 Task: Create a rule when custom fields comments is set to a number lower or equal to 1 by anyone except me.
Action: Mouse moved to (1188, 418)
Screenshot: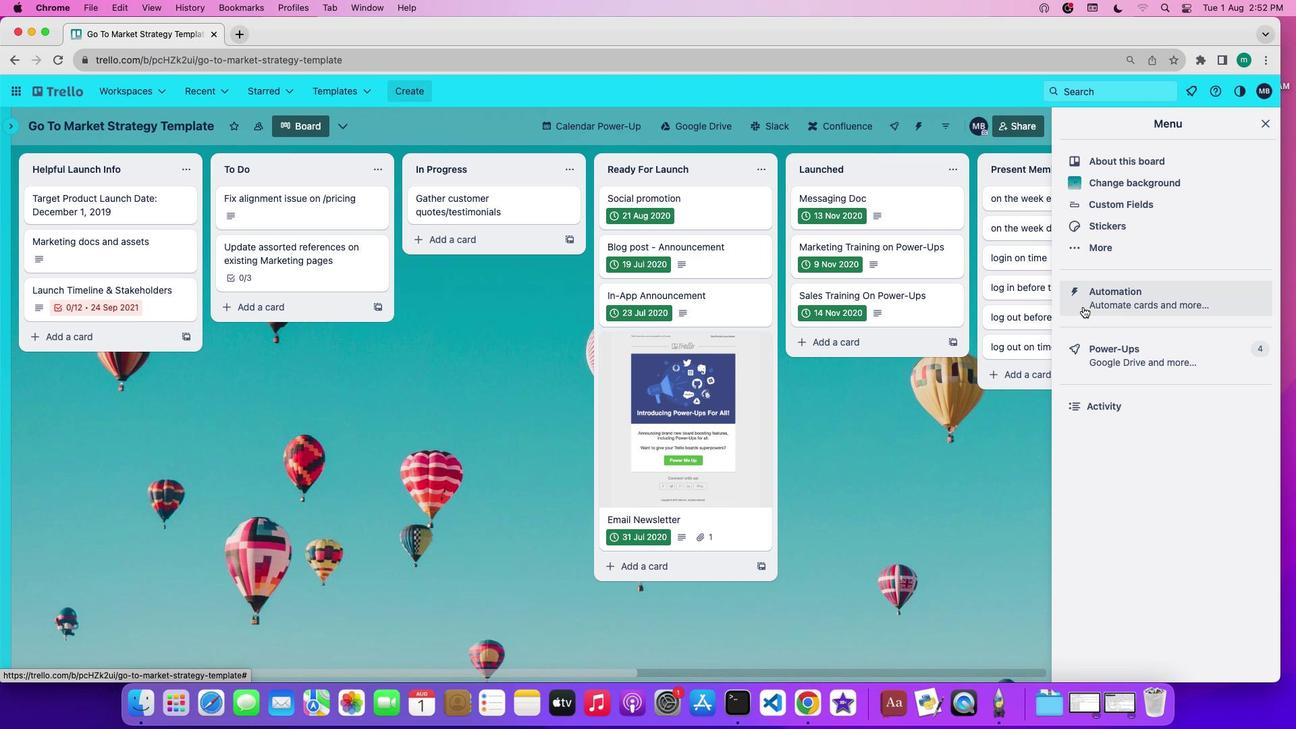 
Action: Mouse pressed left at (1188, 418)
Screenshot: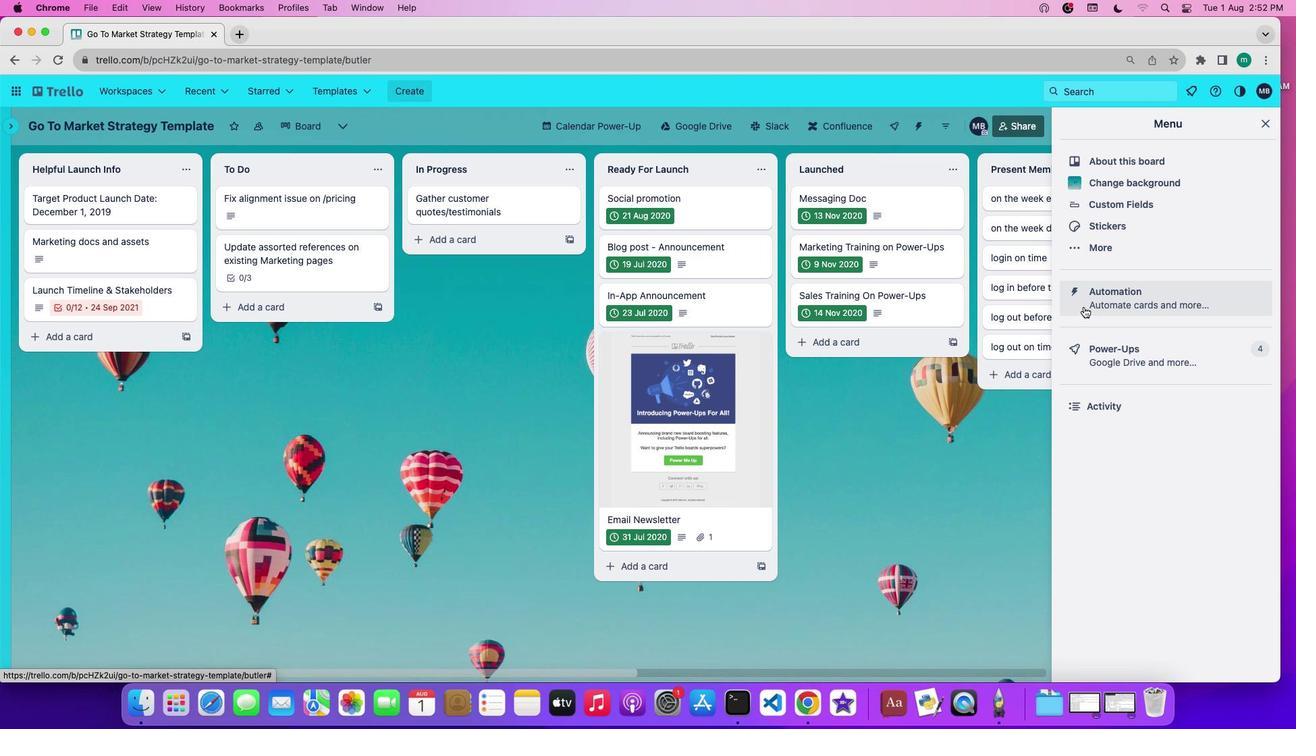 
Action: Mouse moved to (6, 386)
Screenshot: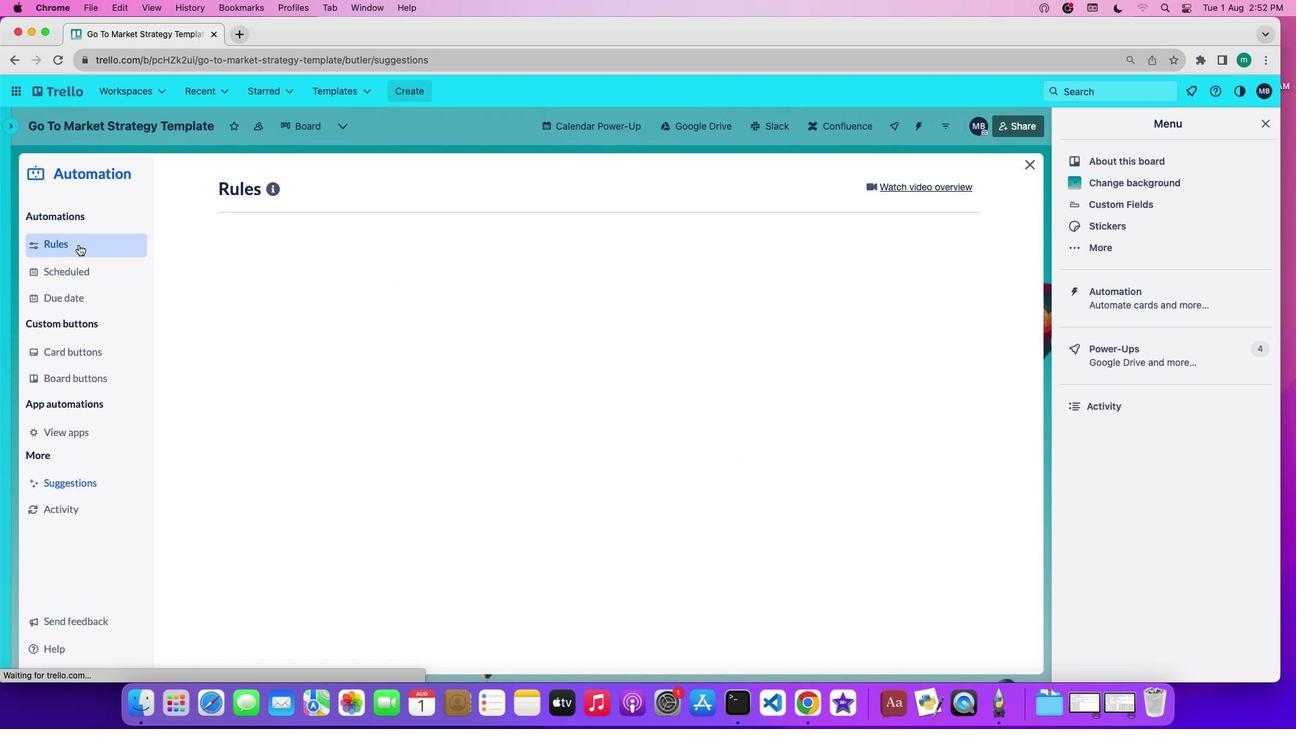 
Action: Mouse pressed left at (6, 386)
Screenshot: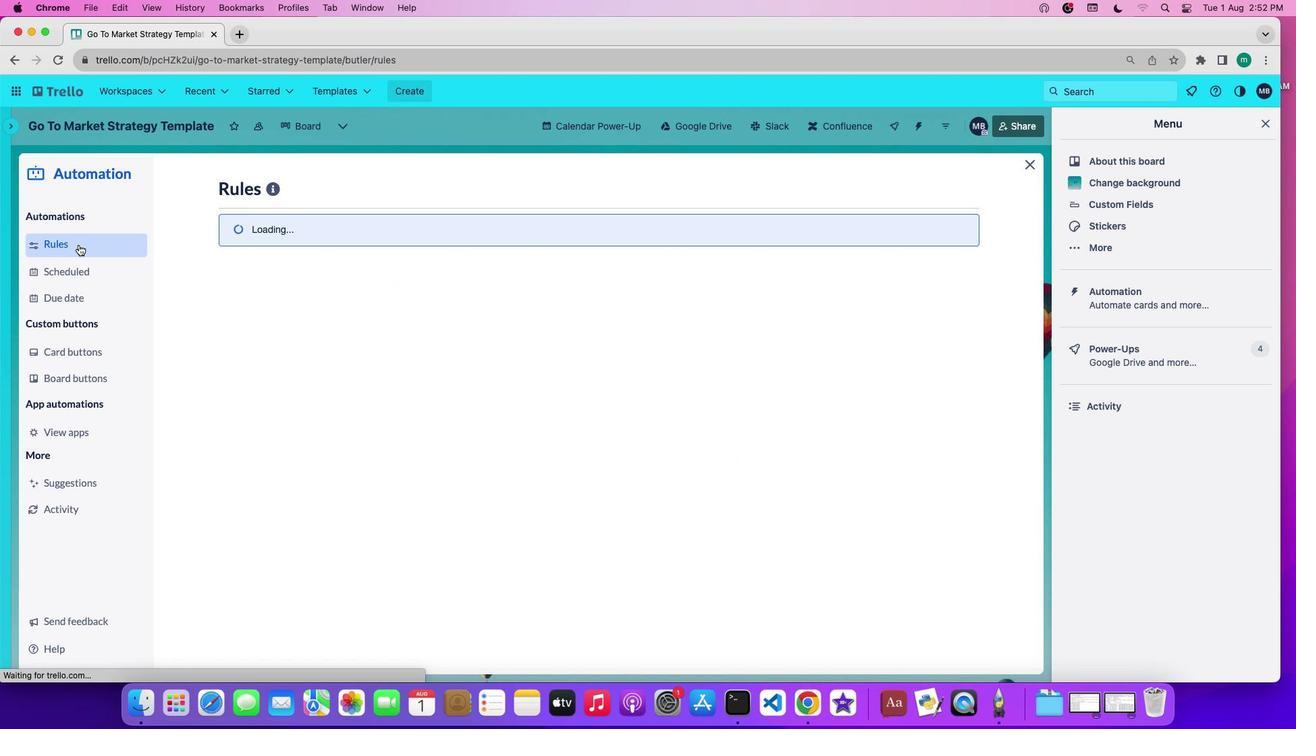 
Action: Mouse moved to (308, 511)
Screenshot: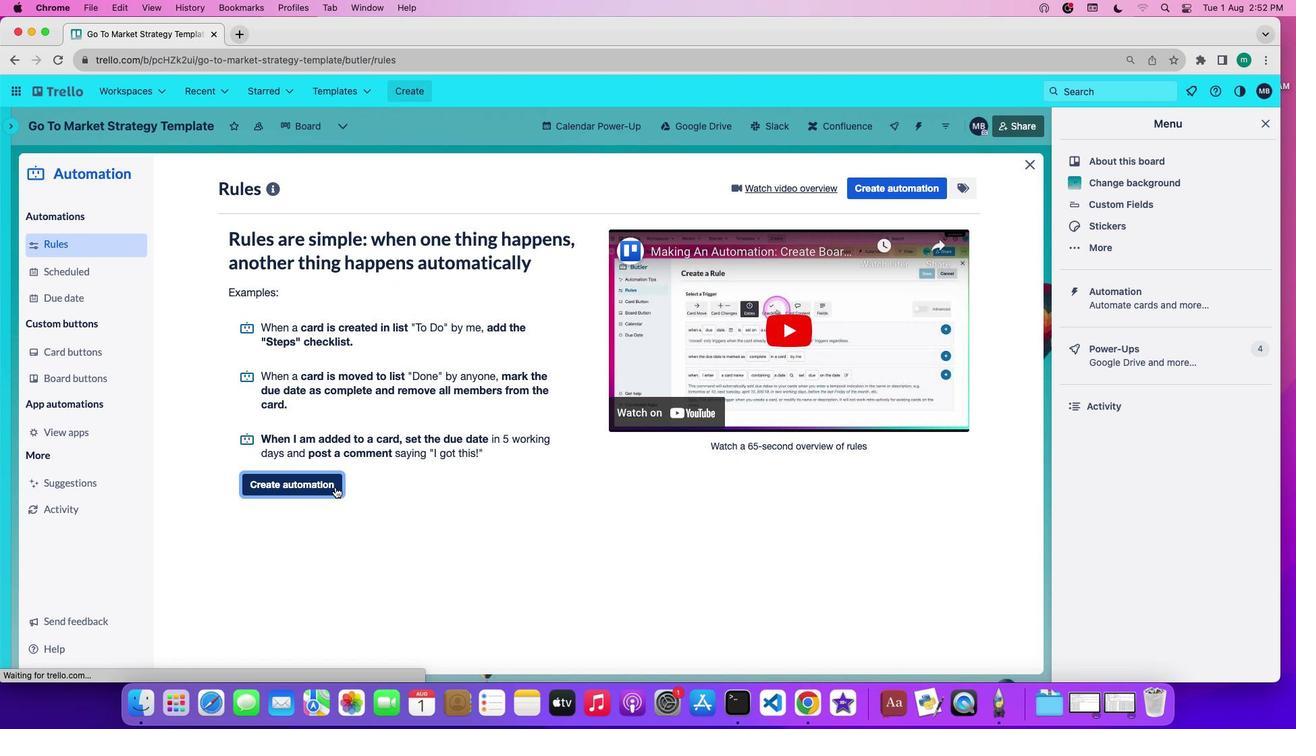 
Action: Mouse pressed left at (308, 511)
Screenshot: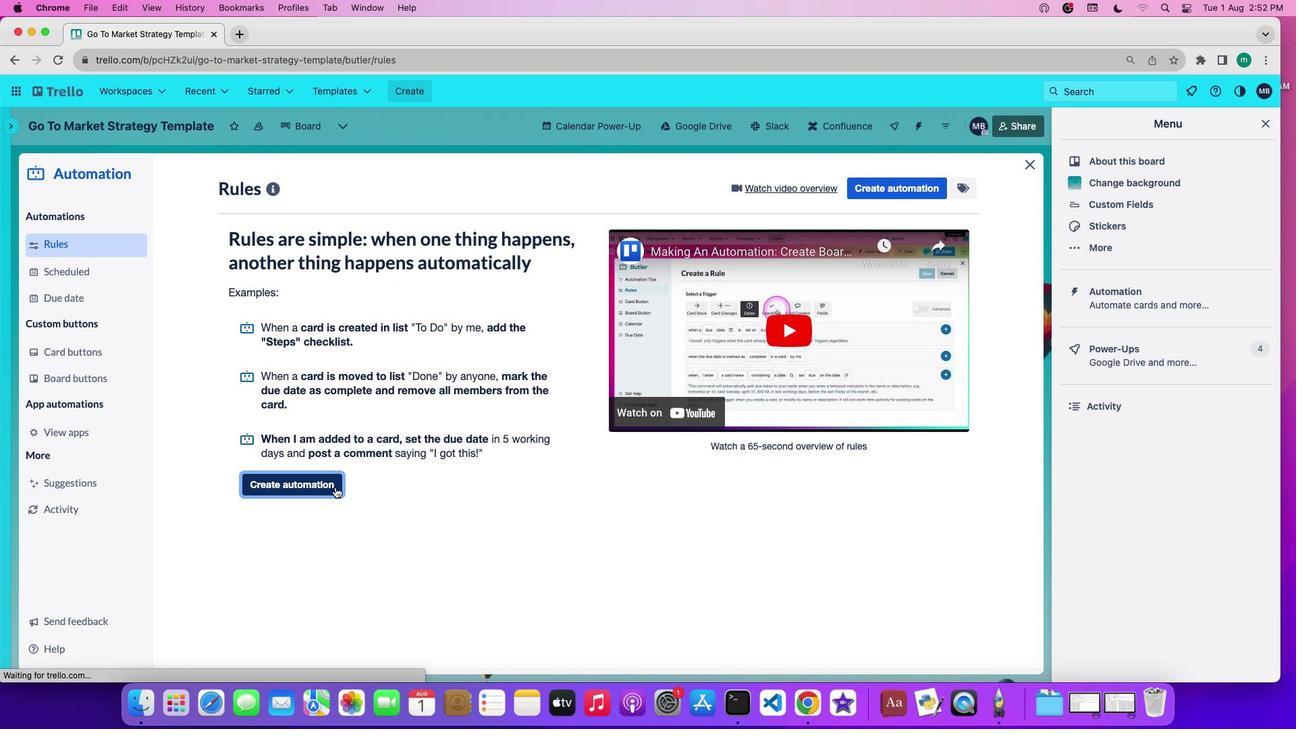 
Action: Mouse moved to (601, 428)
Screenshot: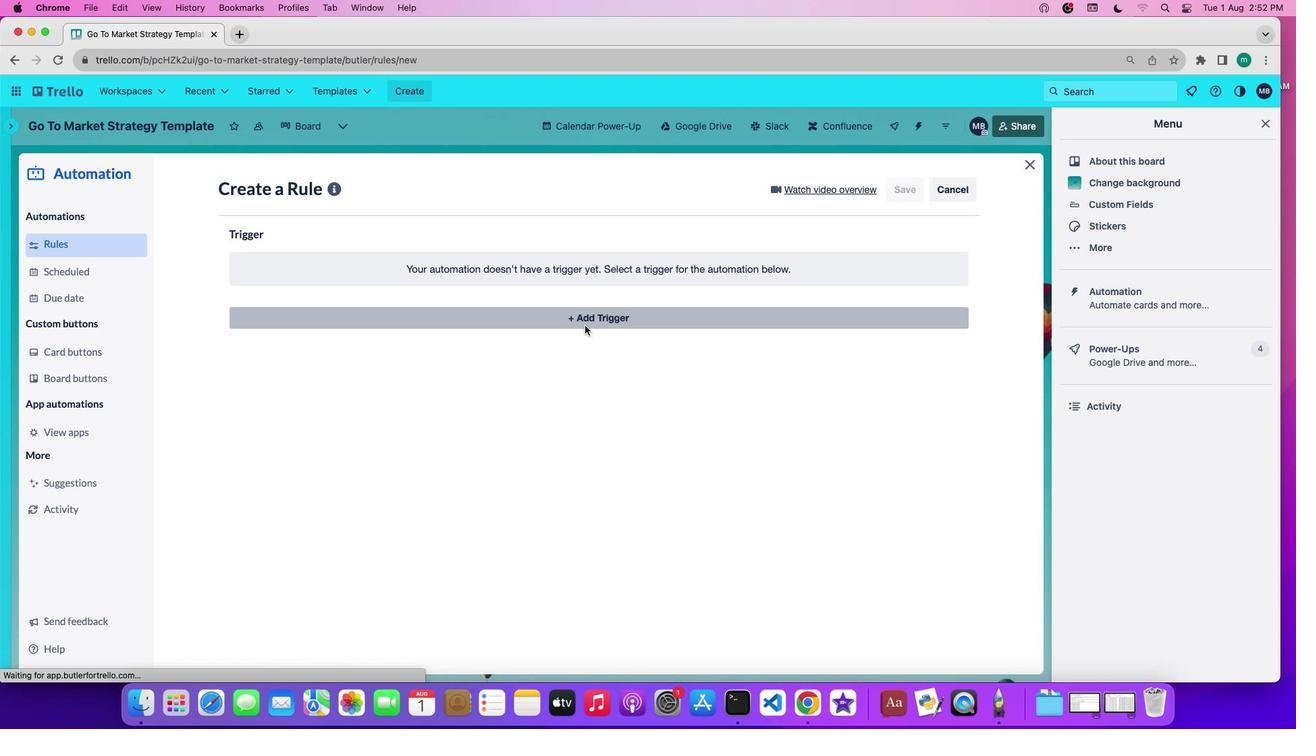 
Action: Mouse pressed left at (601, 428)
Screenshot: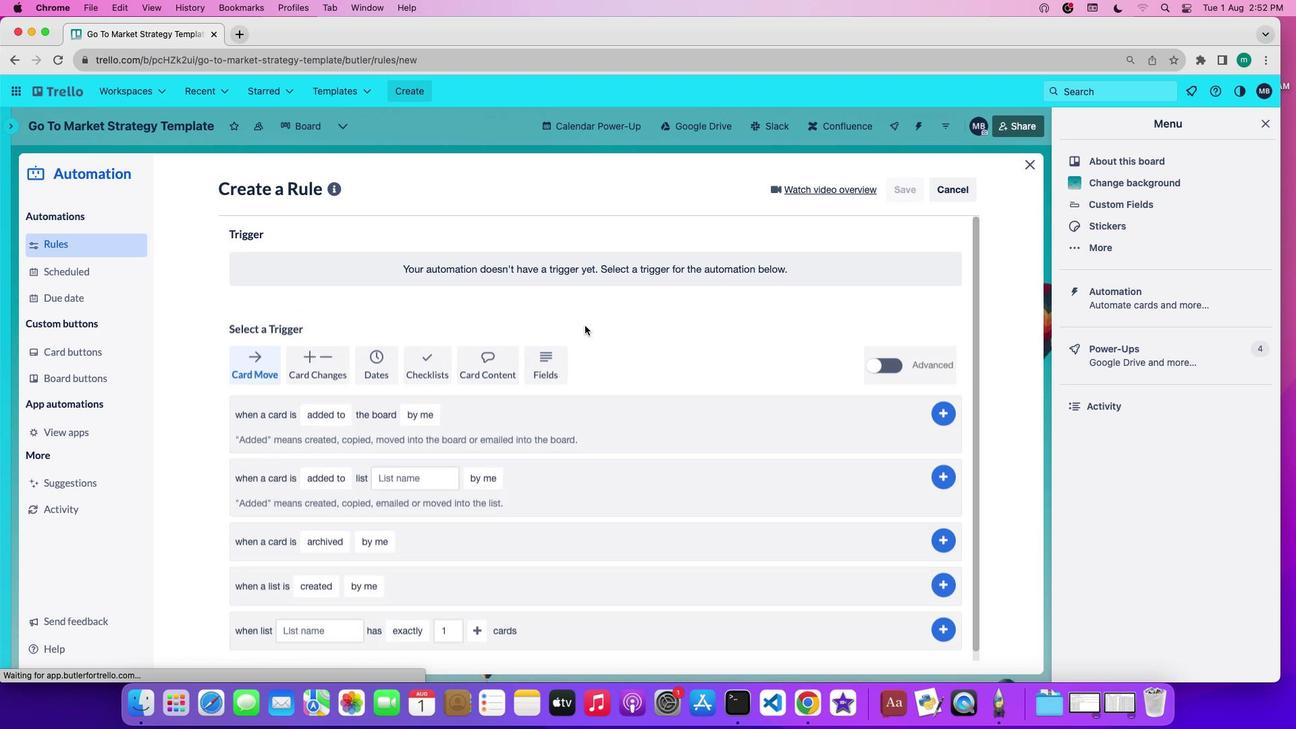 
Action: Mouse moved to (561, 448)
Screenshot: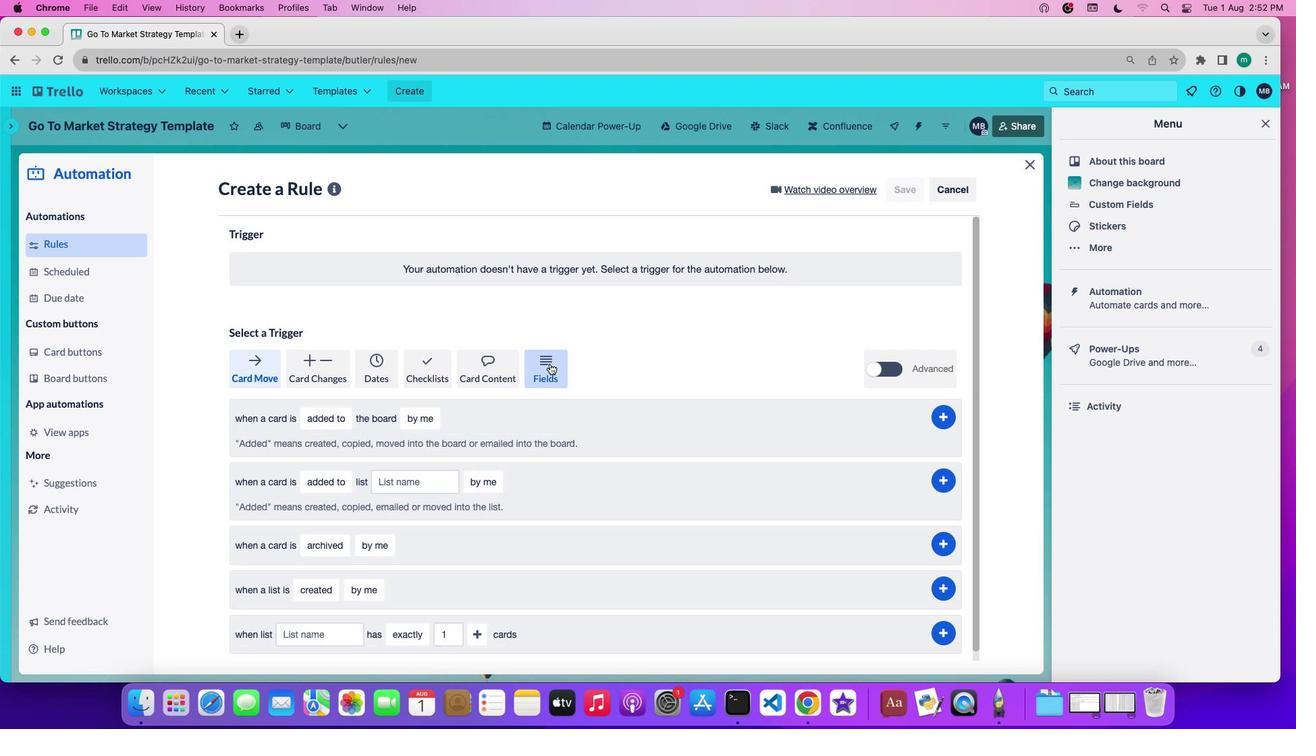 
Action: Mouse pressed left at (561, 448)
Screenshot: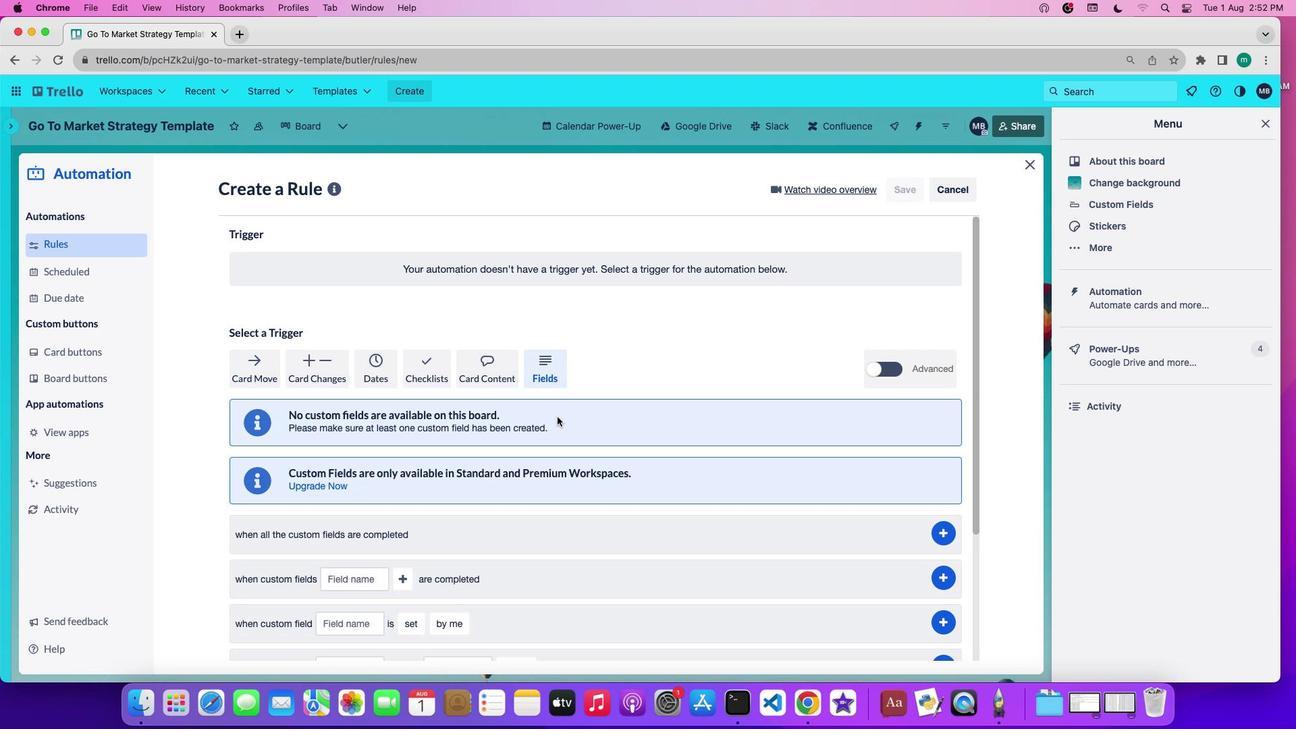 
Action: Mouse moved to (575, 490)
Screenshot: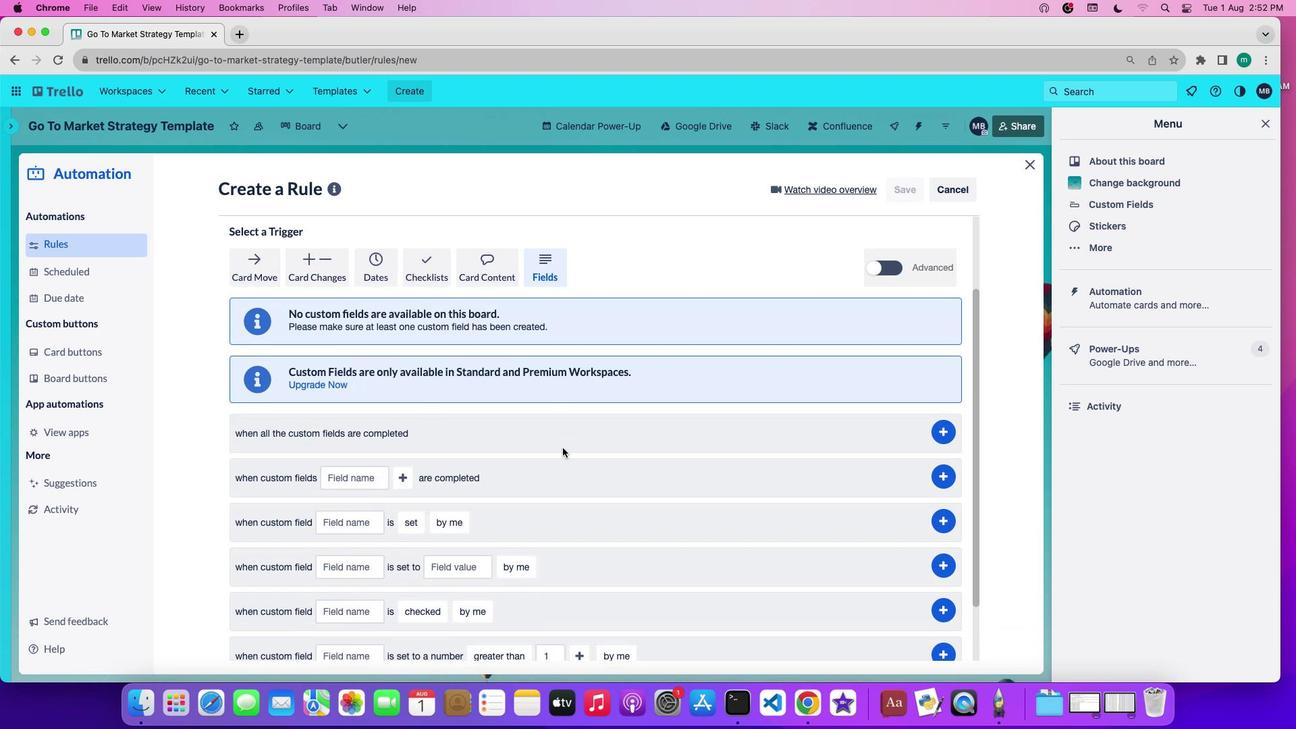 
Action: Mouse scrolled (575, 490) with delta (-86, 262)
Screenshot: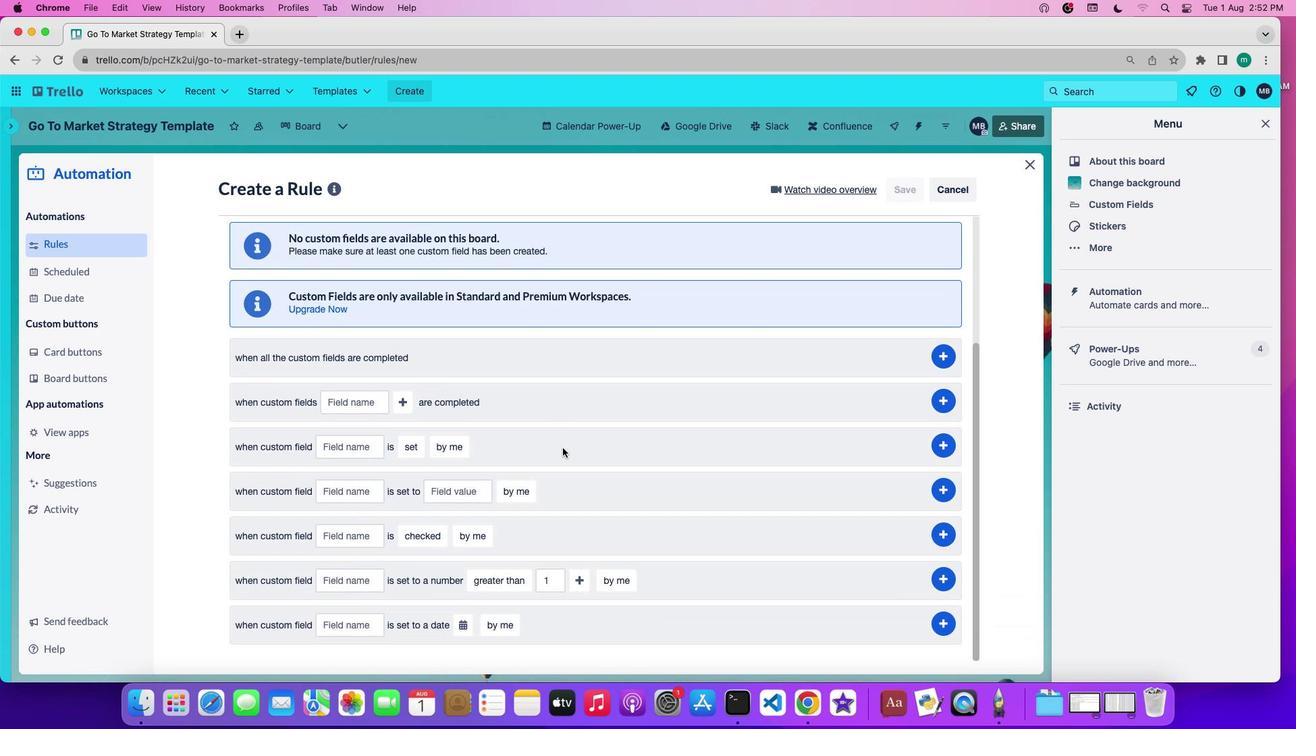 
Action: Mouse scrolled (575, 490) with delta (-86, 262)
Screenshot: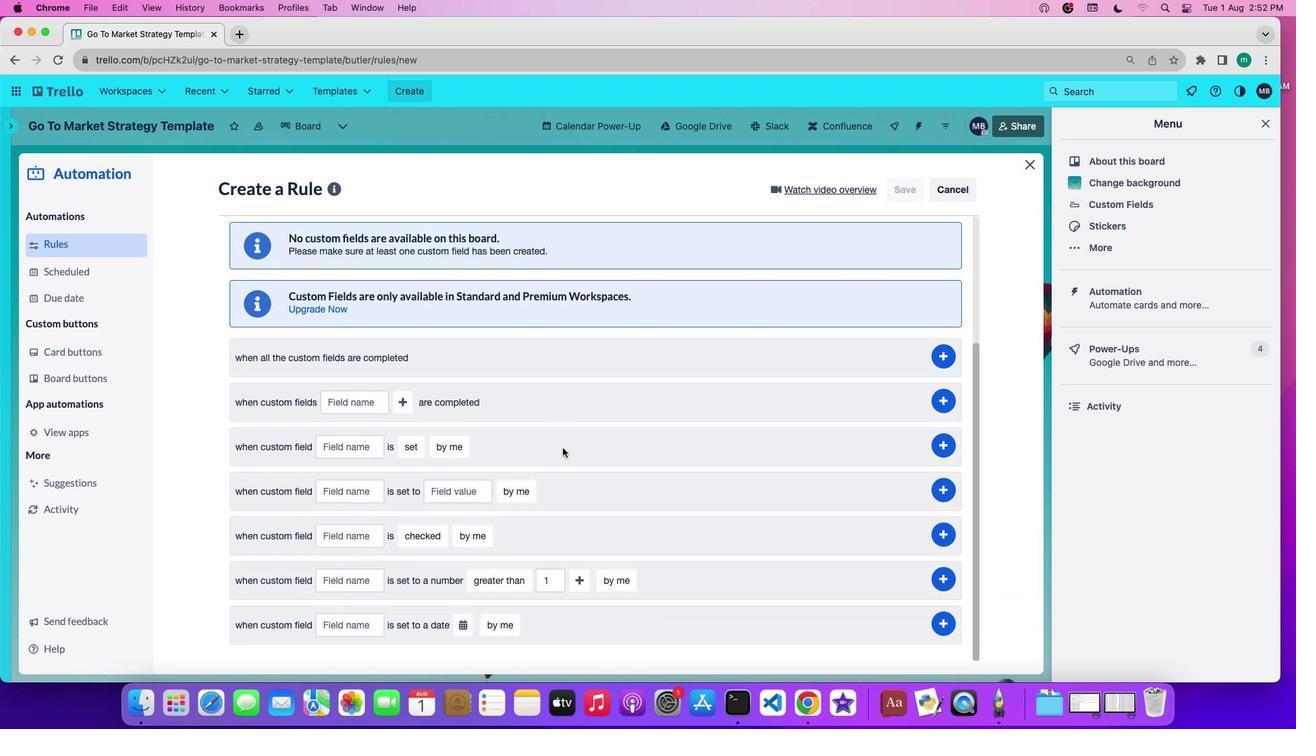 
Action: Mouse scrolled (575, 490) with delta (-86, 261)
Screenshot: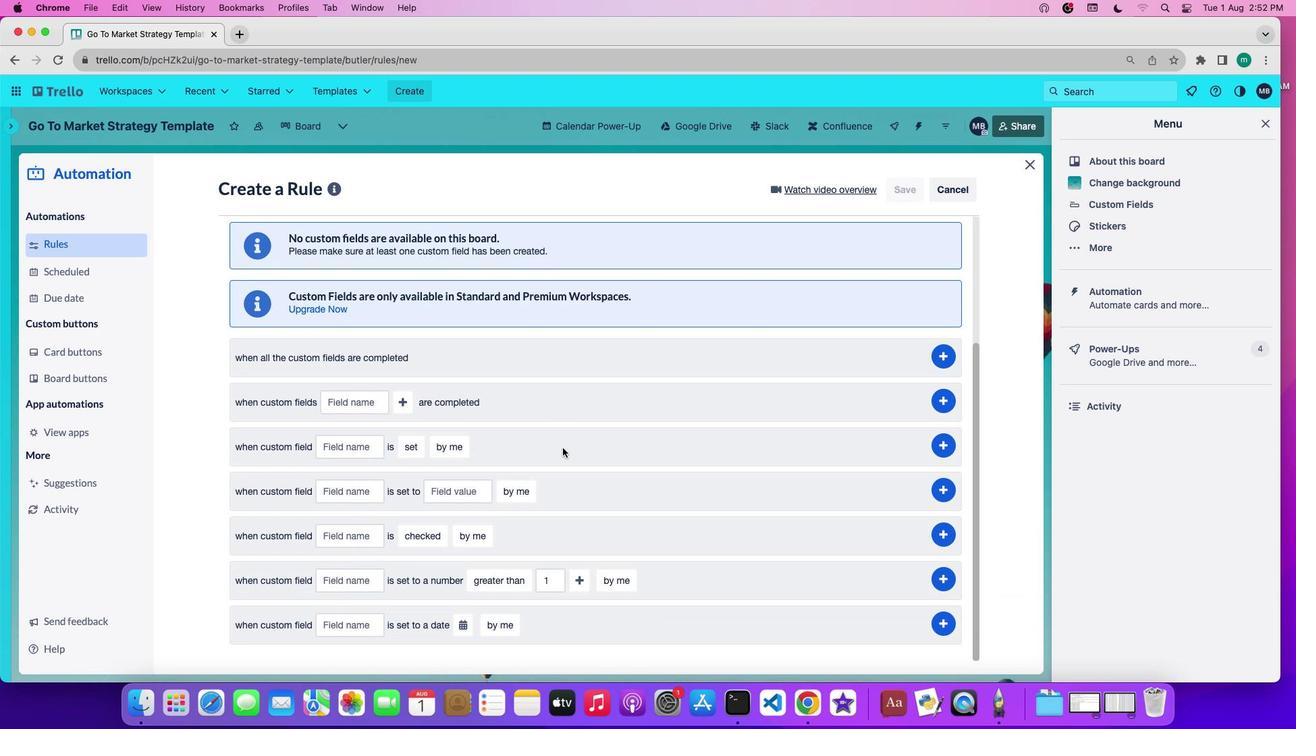 
Action: Mouse scrolled (575, 490) with delta (-86, 261)
Screenshot: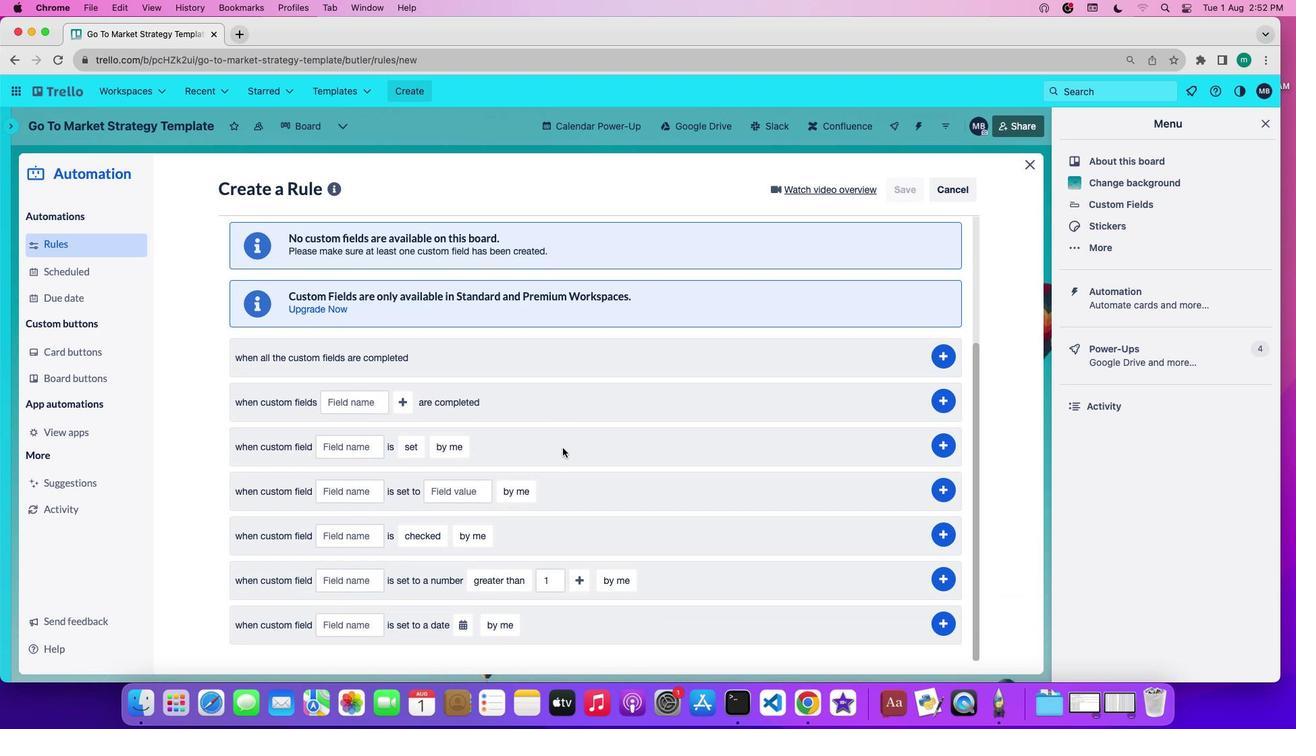 
Action: Mouse scrolled (575, 490) with delta (-86, 262)
Screenshot: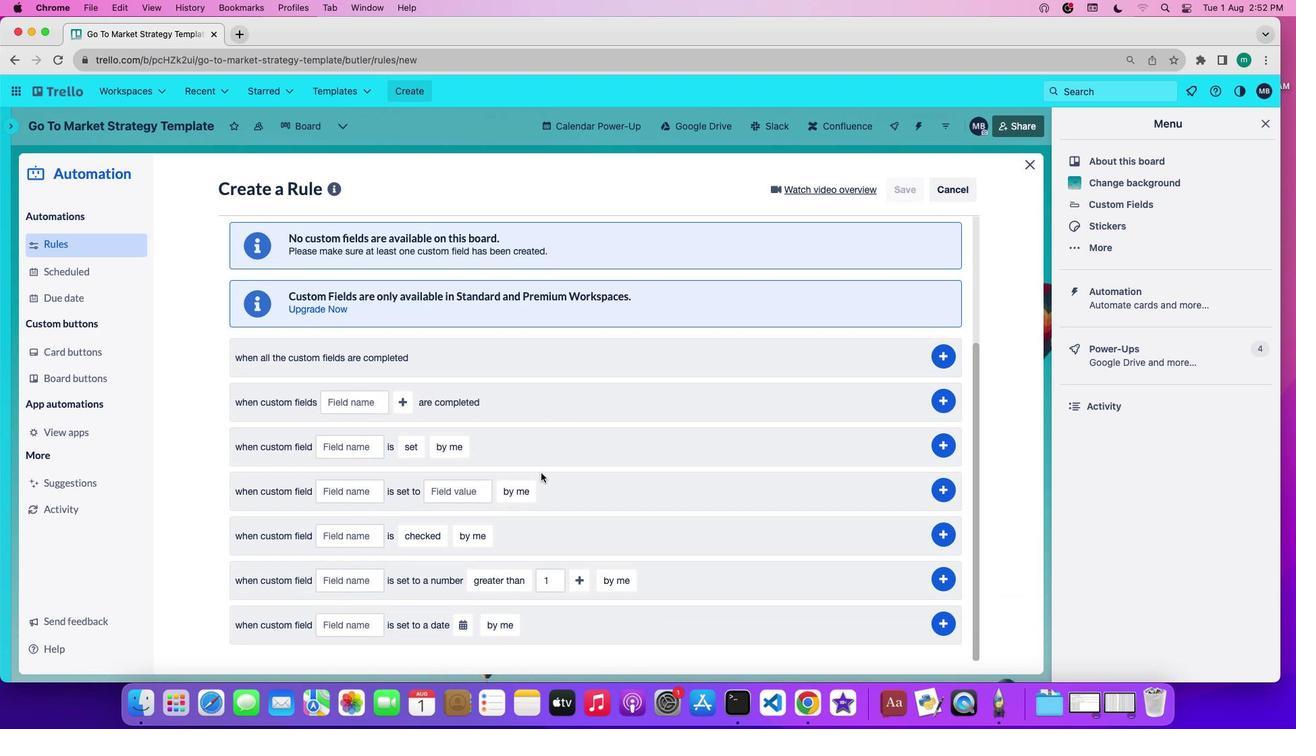 
Action: Mouse scrolled (575, 490) with delta (-86, 262)
Screenshot: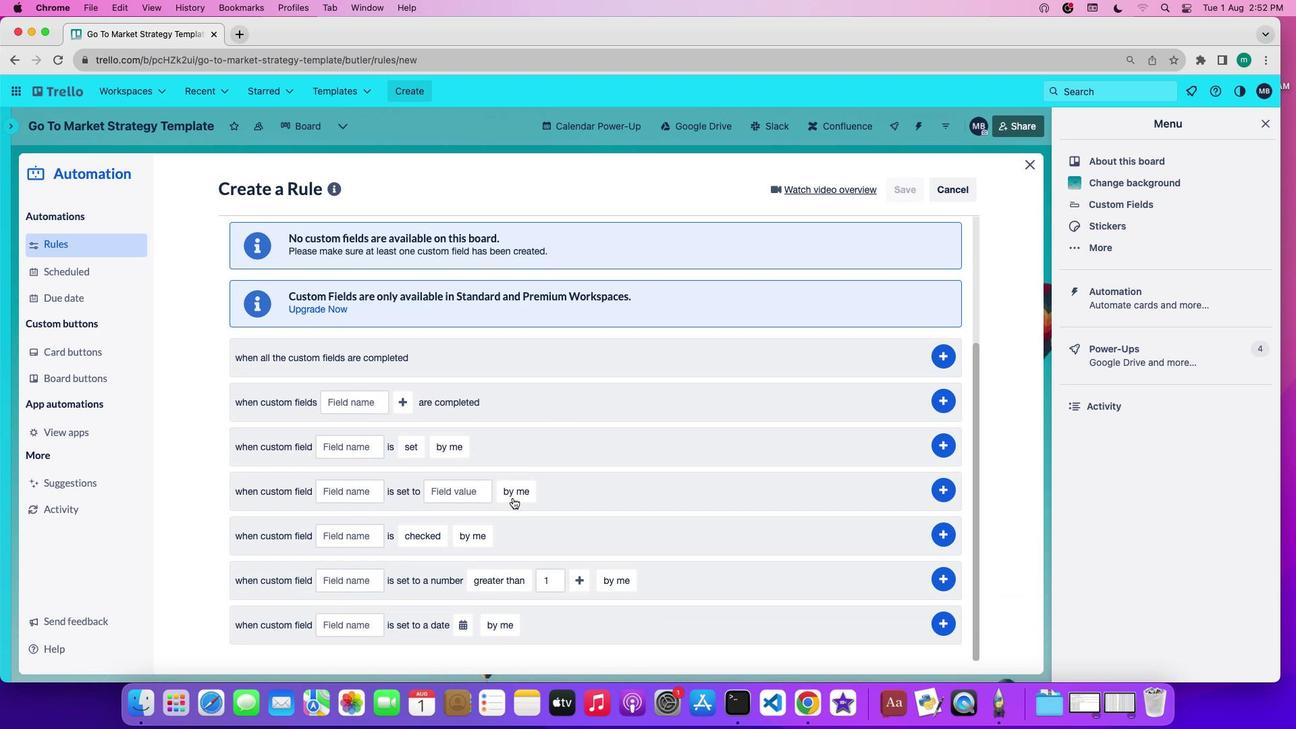 
Action: Mouse scrolled (575, 490) with delta (-86, 262)
Screenshot: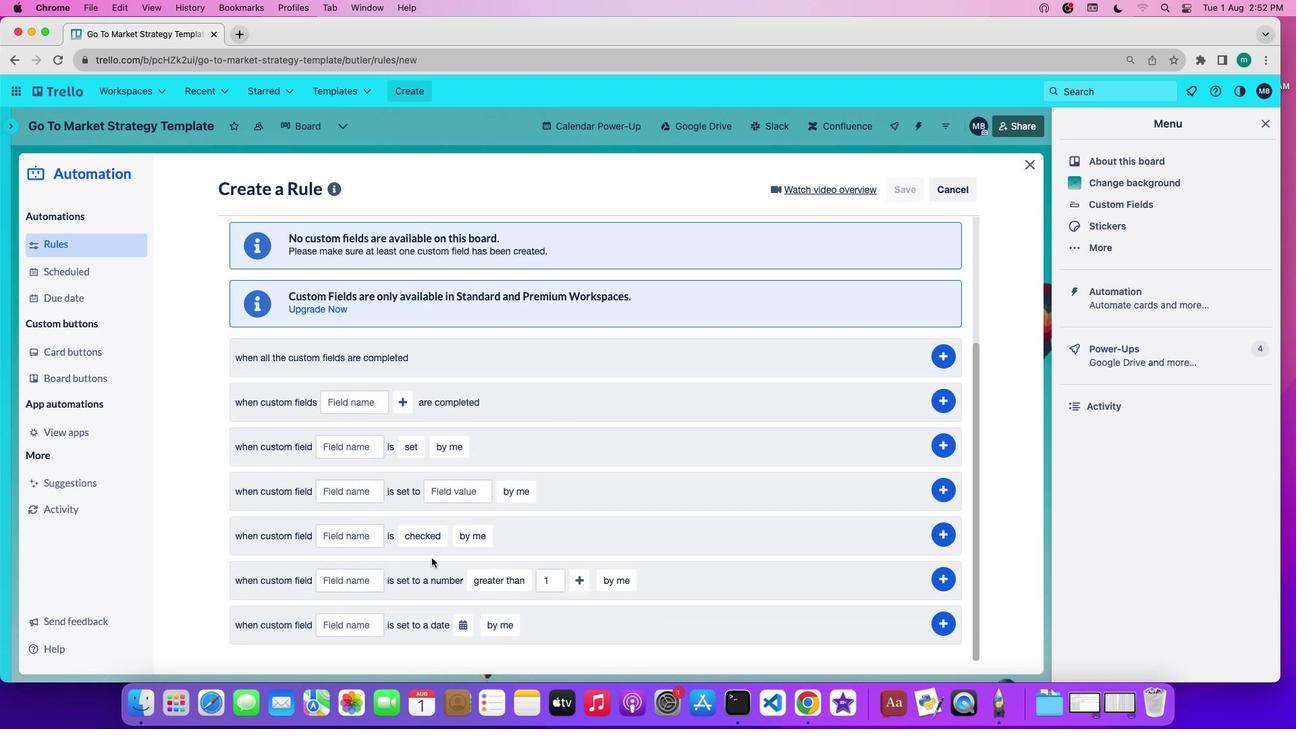 
Action: Mouse moved to (345, 561)
Screenshot: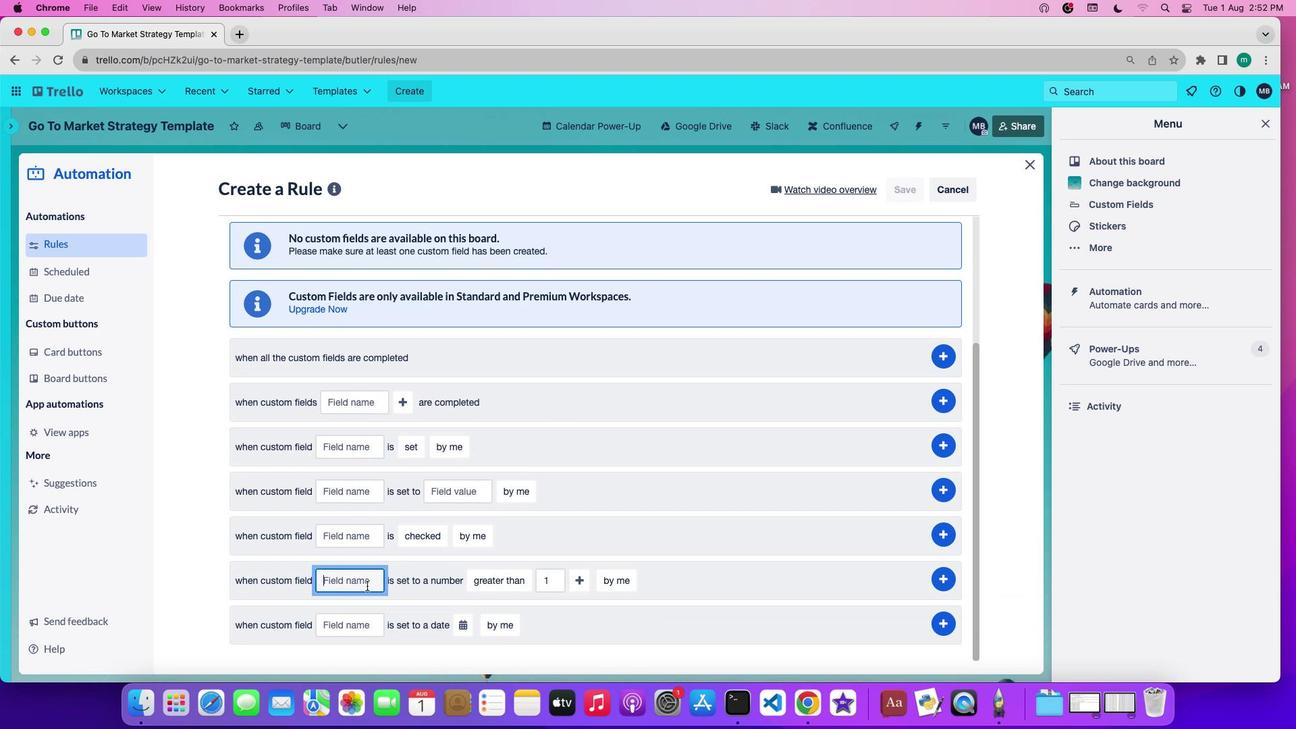 
Action: Mouse pressed left at (345, 561)
Screenshot: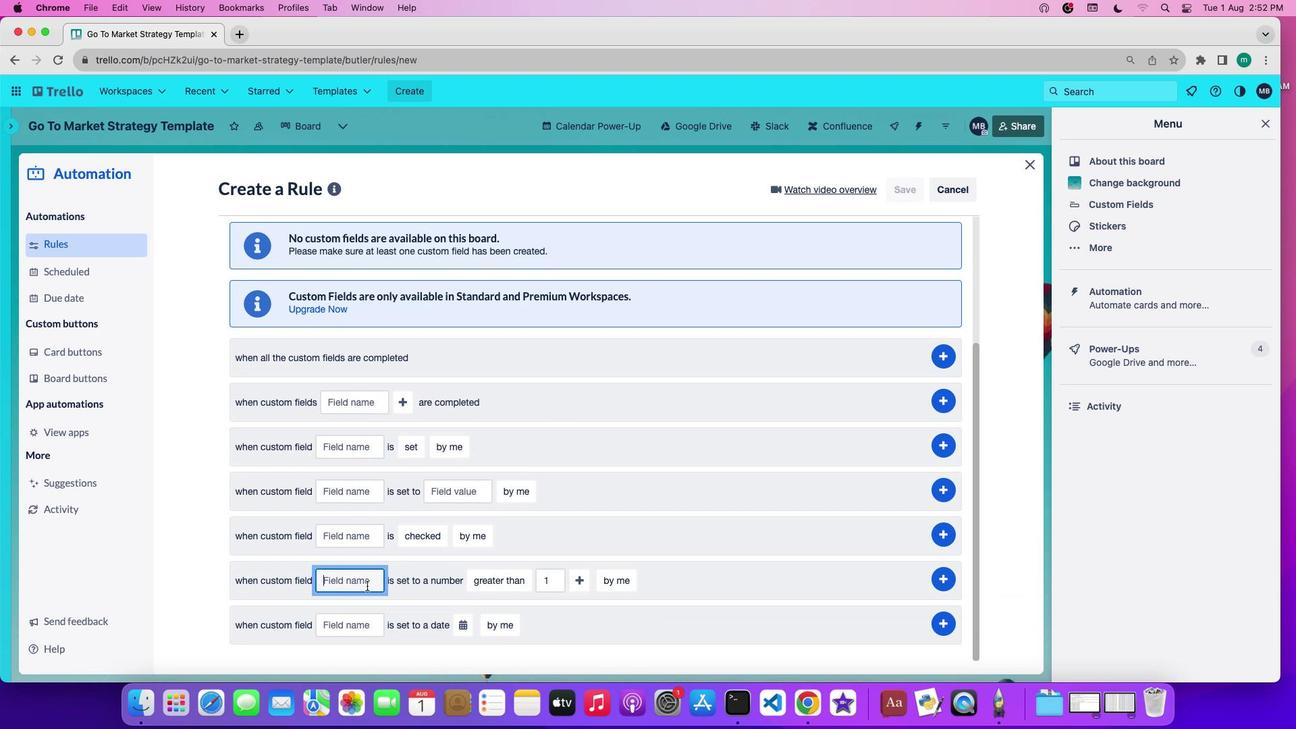 
Action: Key pressed 'c''o''m''m''e''n''t''s'
Screenshot: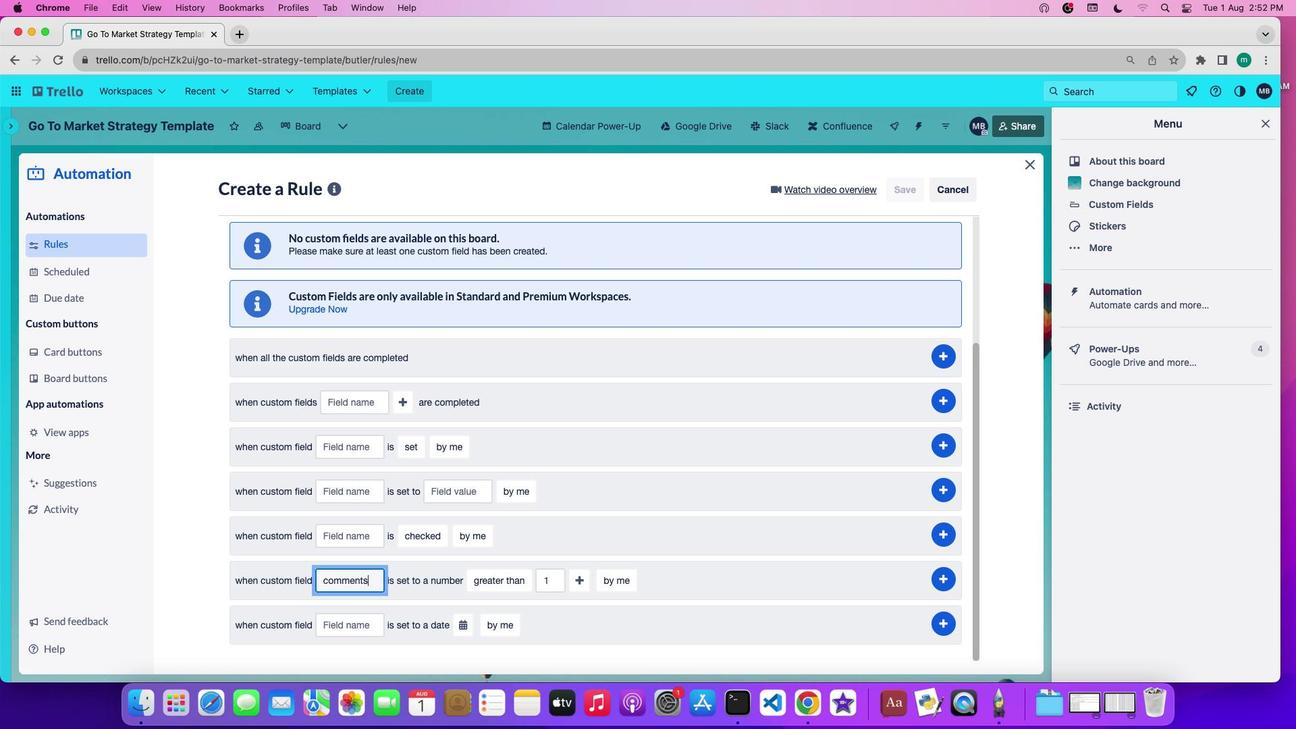 
Action: Mouse moved to (523, 557)
Screenshot: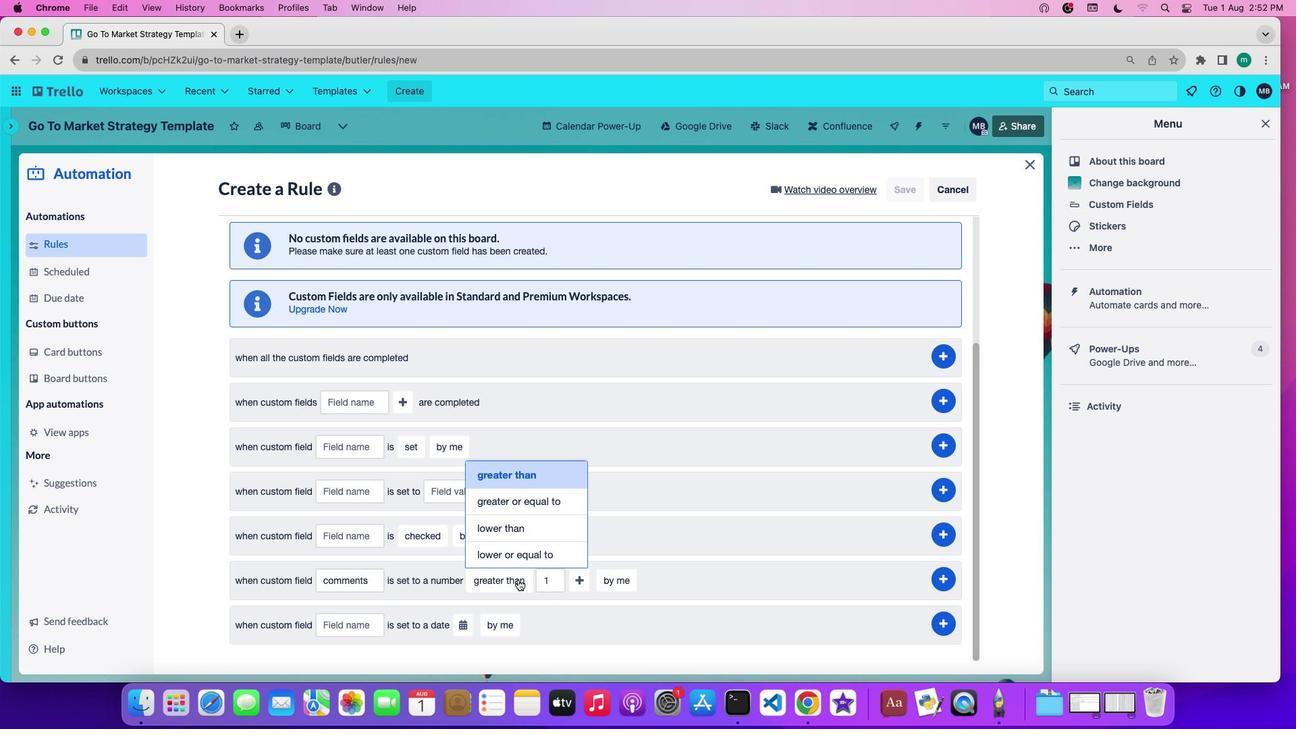 
Action: Mouse pressed left at (523, 557)
Screenshot: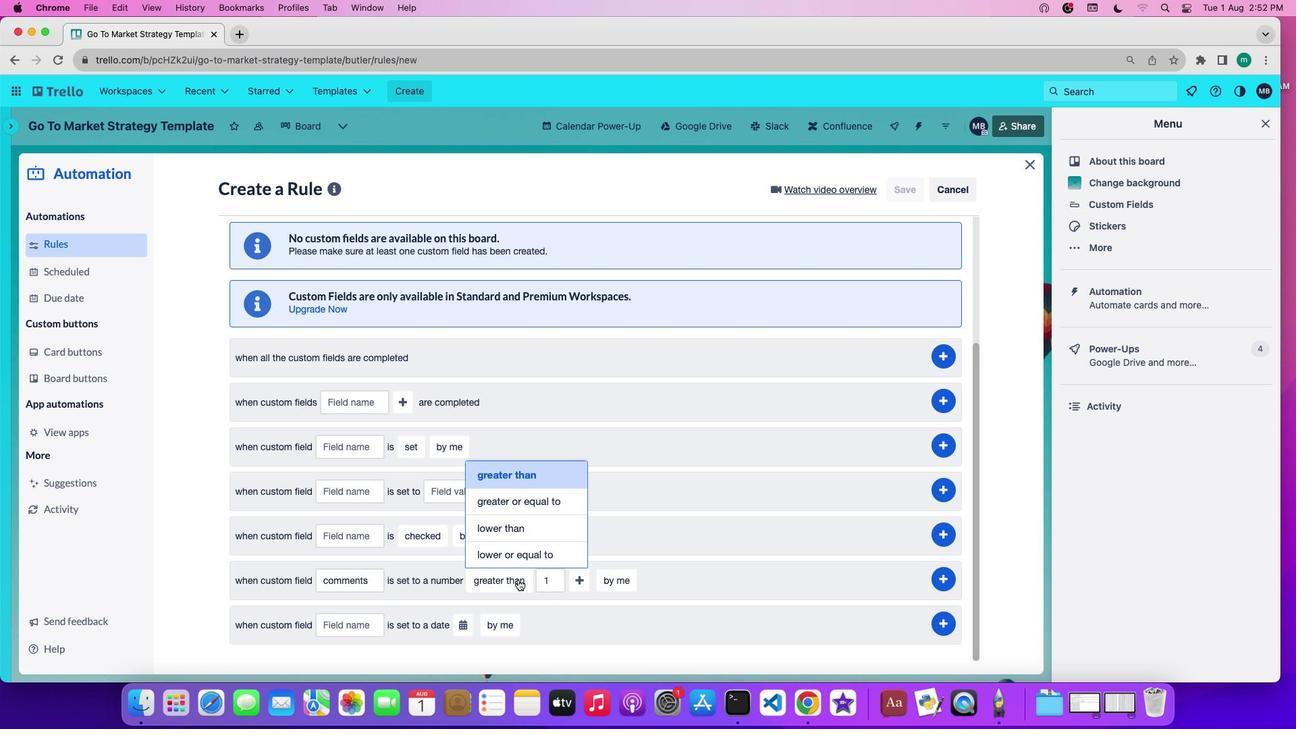 
Action: Mouse moved to (531, 546)
Screenshot: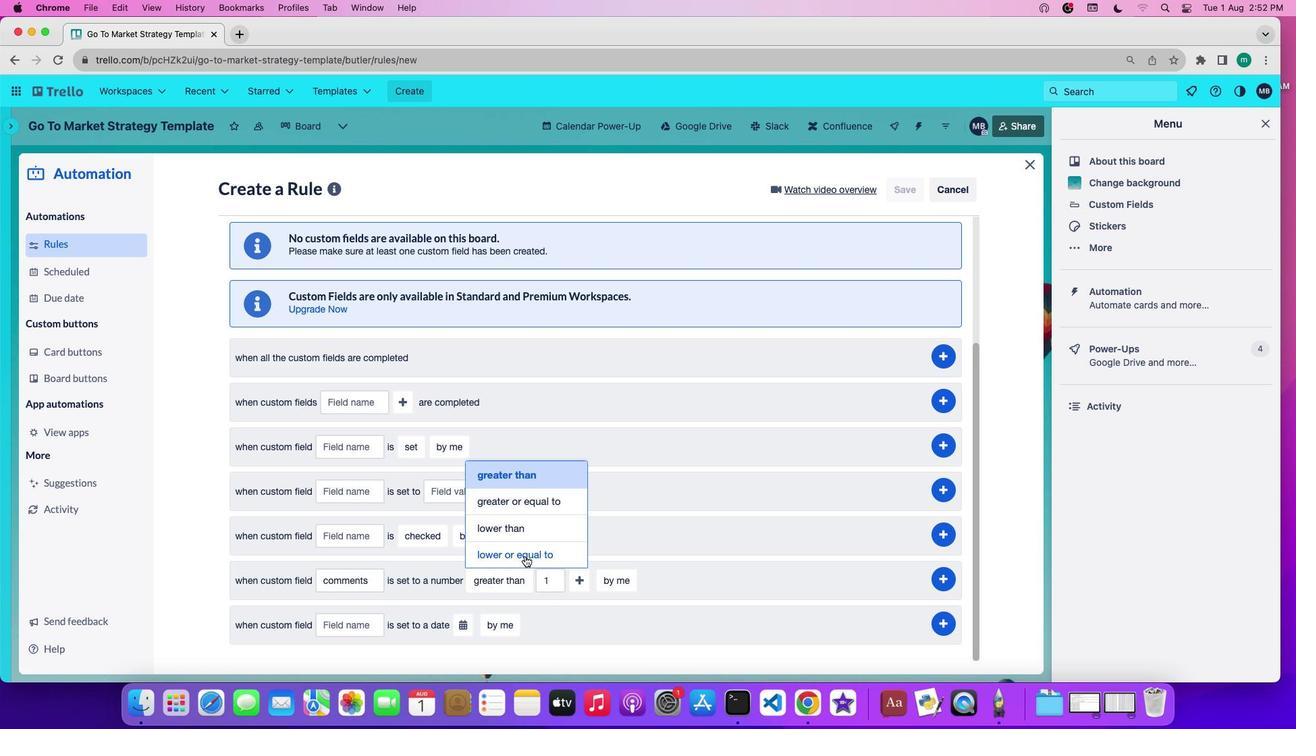 
Action: Mouse pressed left at (531, 546)
Screenshot: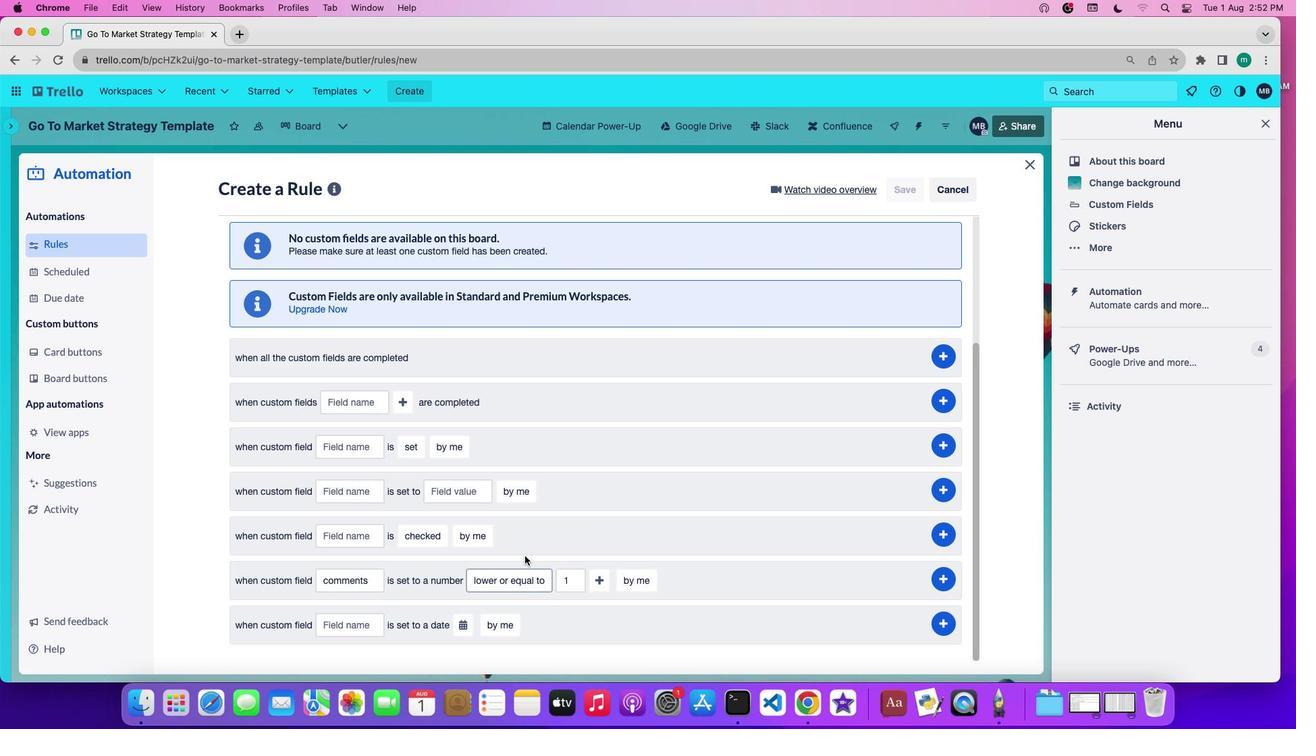 
Action: Mouse moved to (651, 558)
Screenshot: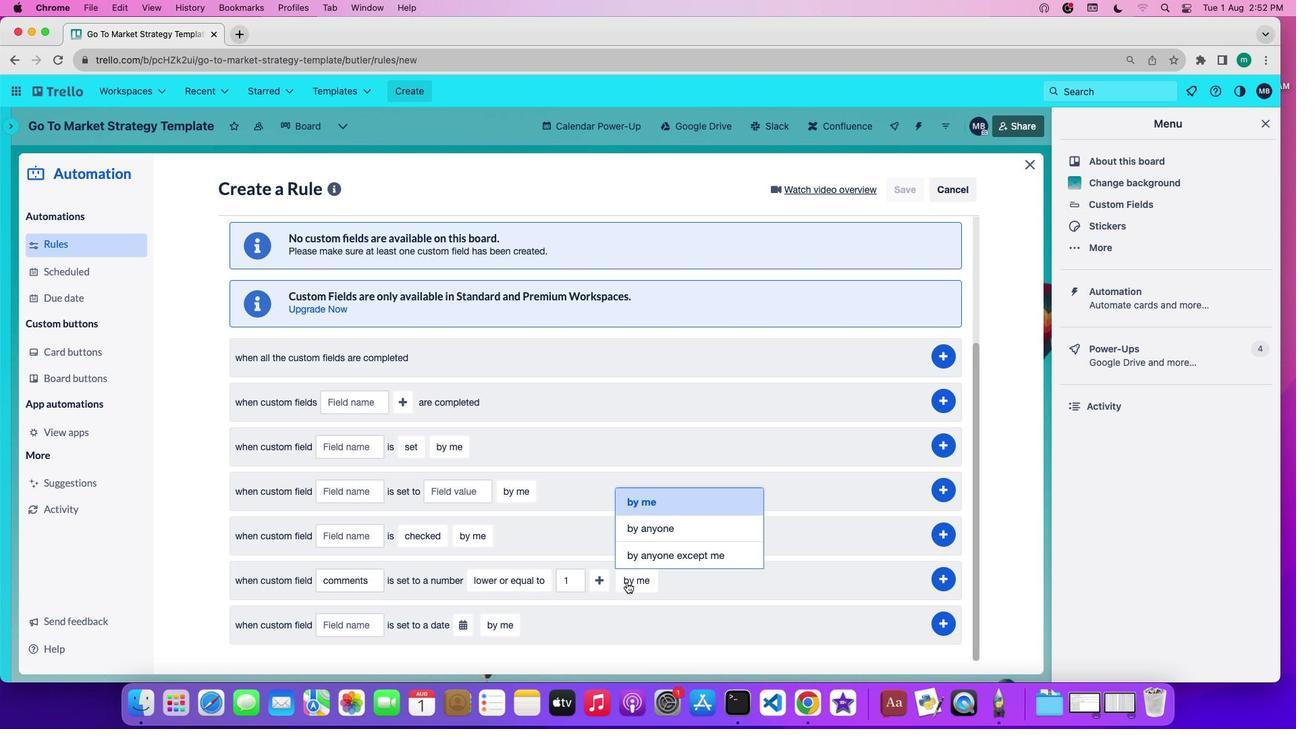 
Action: Mouse pressed left at (651, 558)
Screenshot: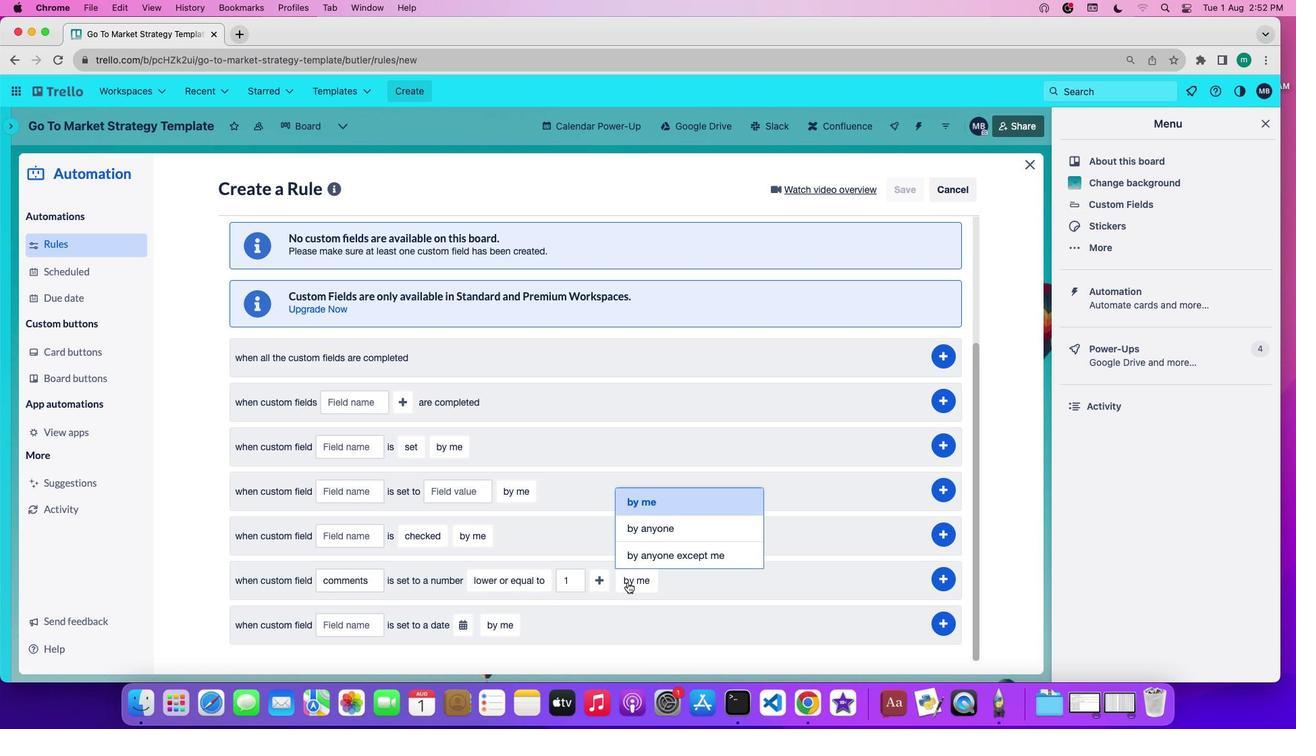 
Action: Mouse moved to (685, 549)
Screenshot: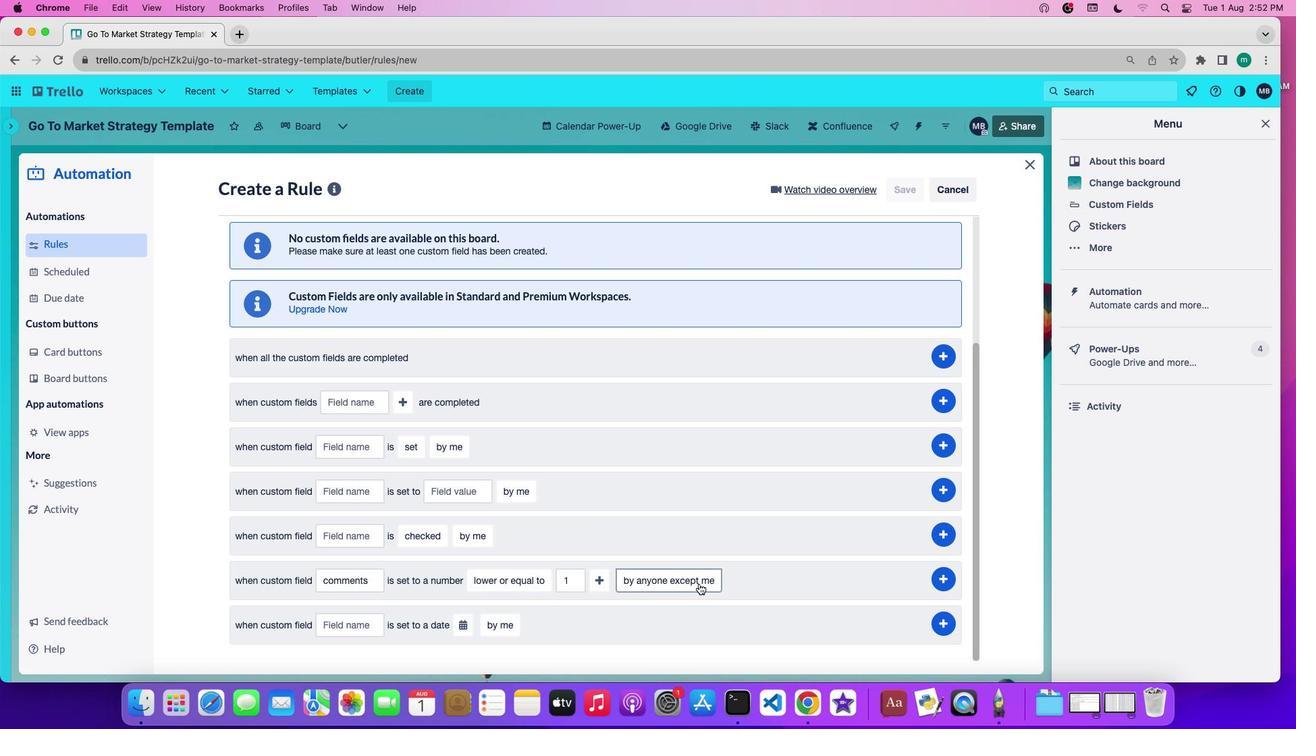 
Action: Mouse pressed left at (685, 549)
Screenshot: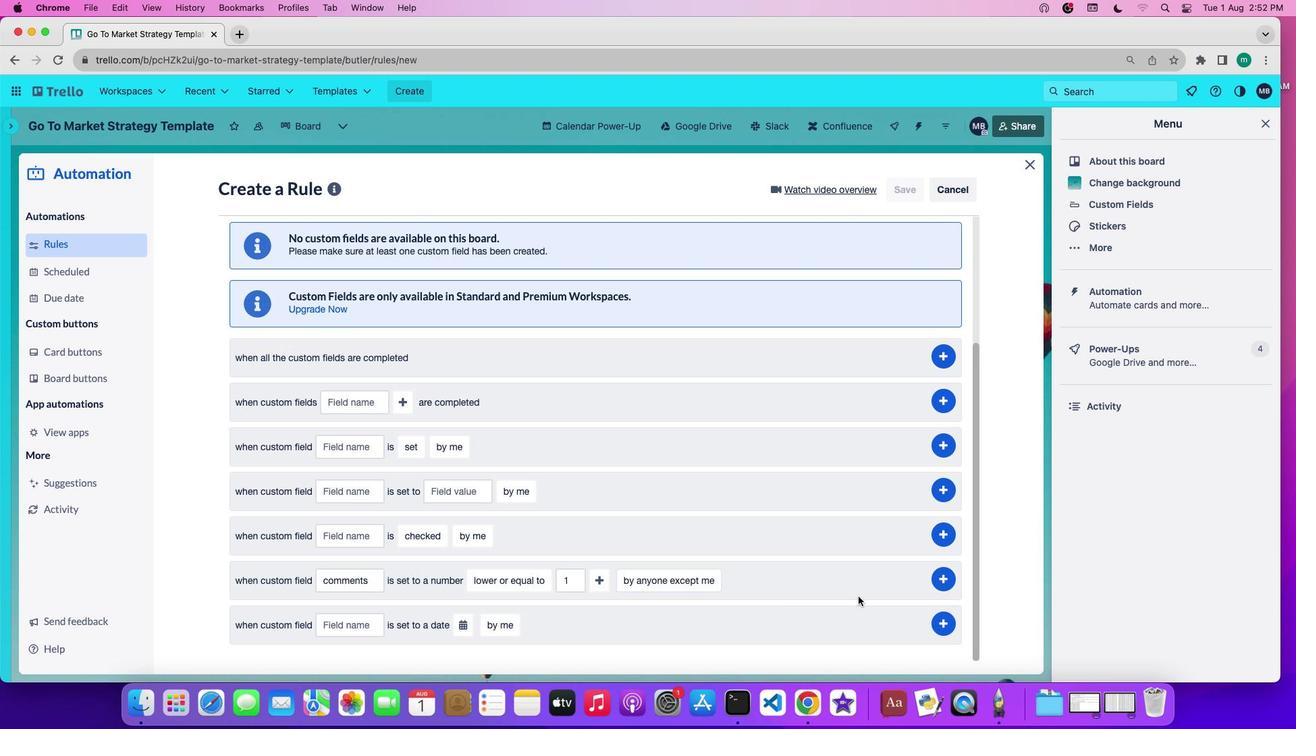 
Action: Mouse moved to (1030, 560)
Screenshot: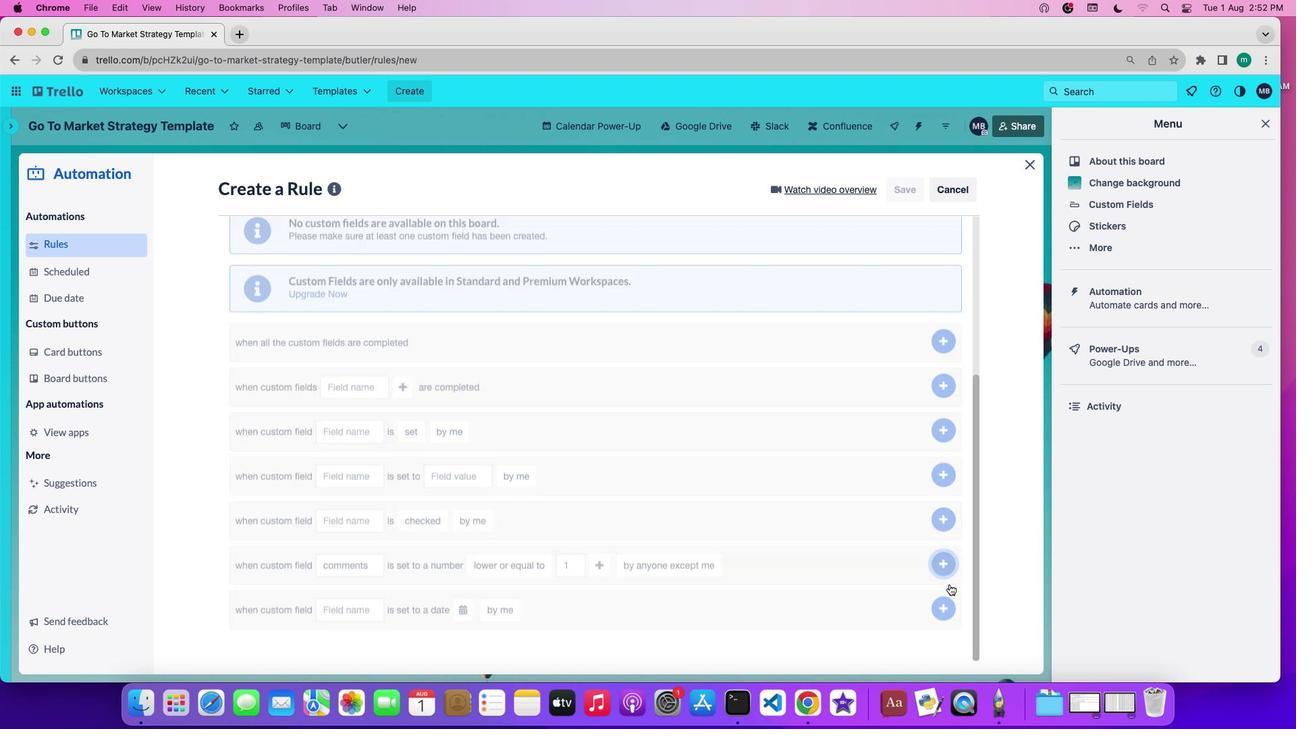 
Action: Mouse pressed left at (1030, 560)
Screenshot: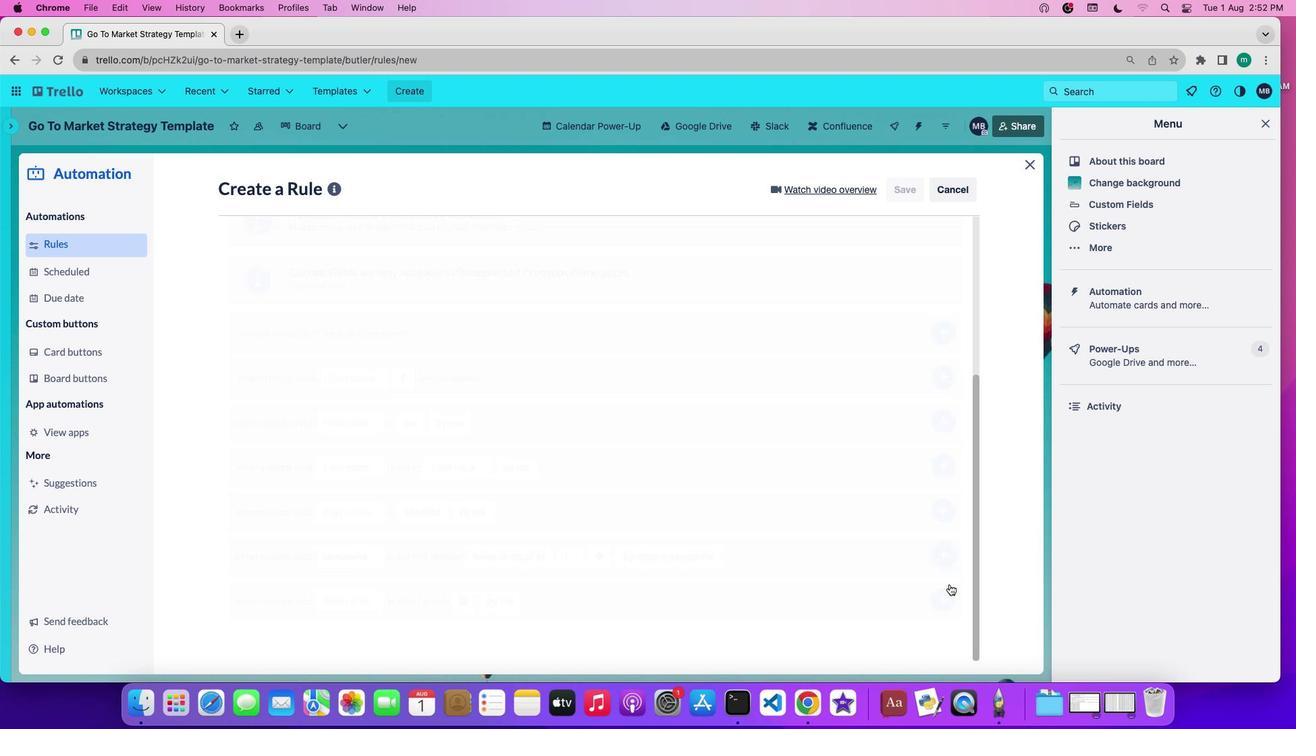 
